 Task: Sort the pull requests by oldest.
Action: Mouse moved to (218, 124)
Screenshot: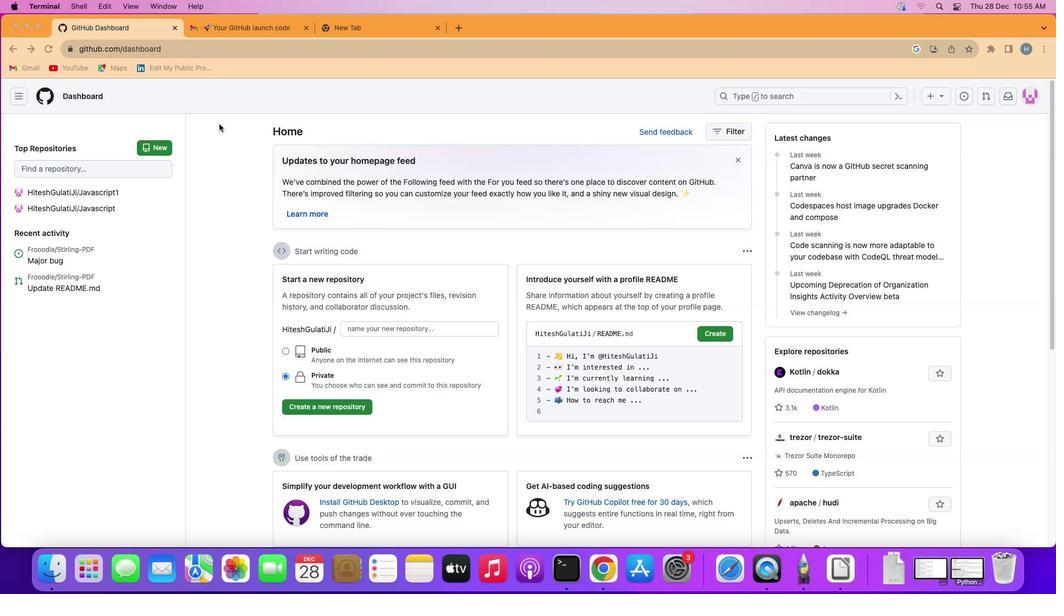 
Action: Mouse pressed left at (218, 124)
Screenshot: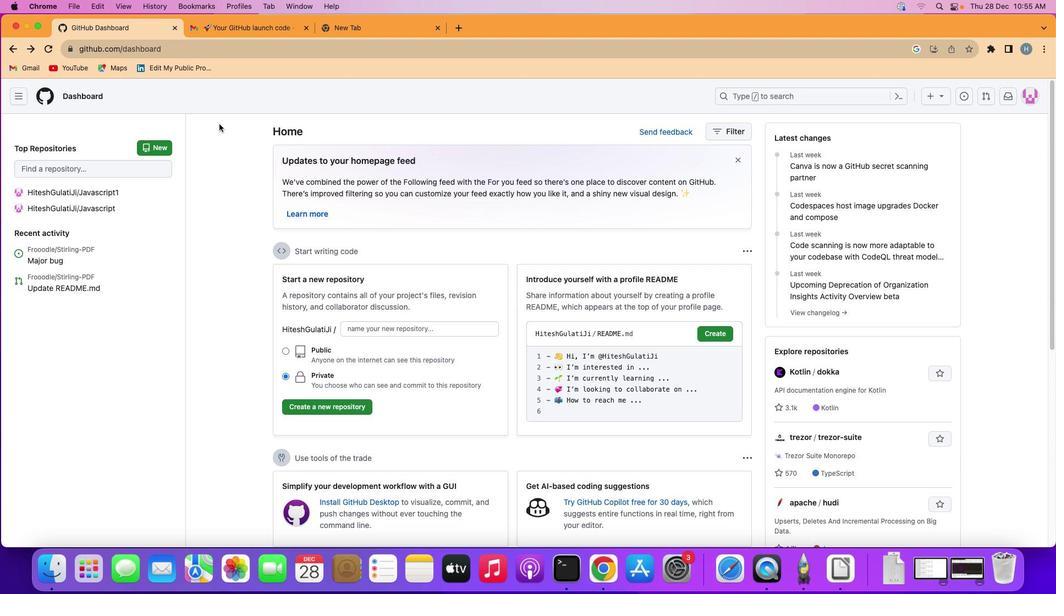 
Action: Mouse moved to (20, 94)
Screenshot: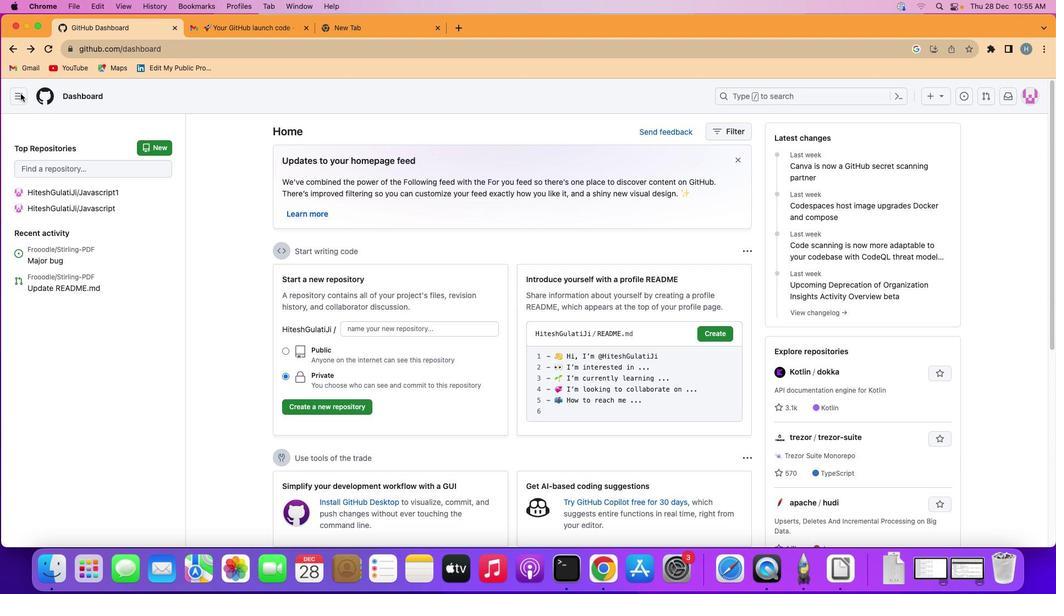 
Action: Mouse pressed left at (20, 94)
Screenshot: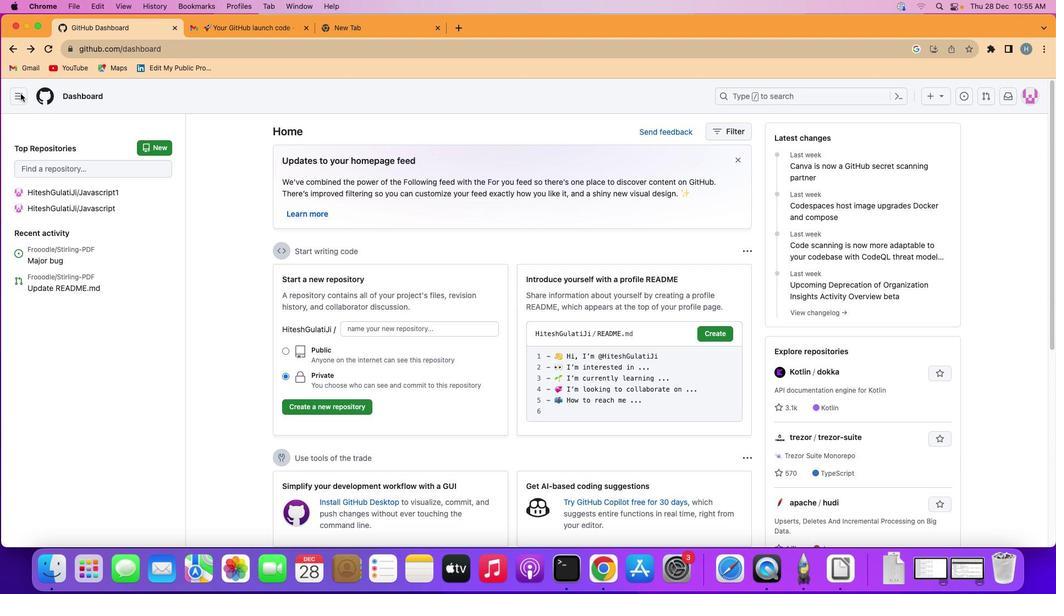 
Action: Mouse moved to (58, 151)
Screenshot: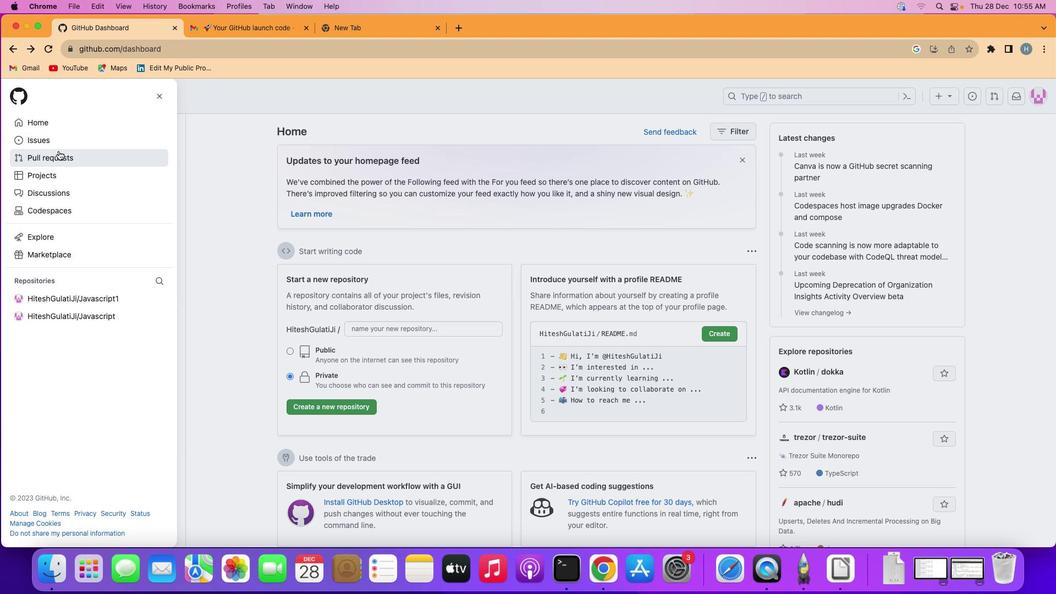 
Action: Mouse pressed left at (58, 151)
Screenshot: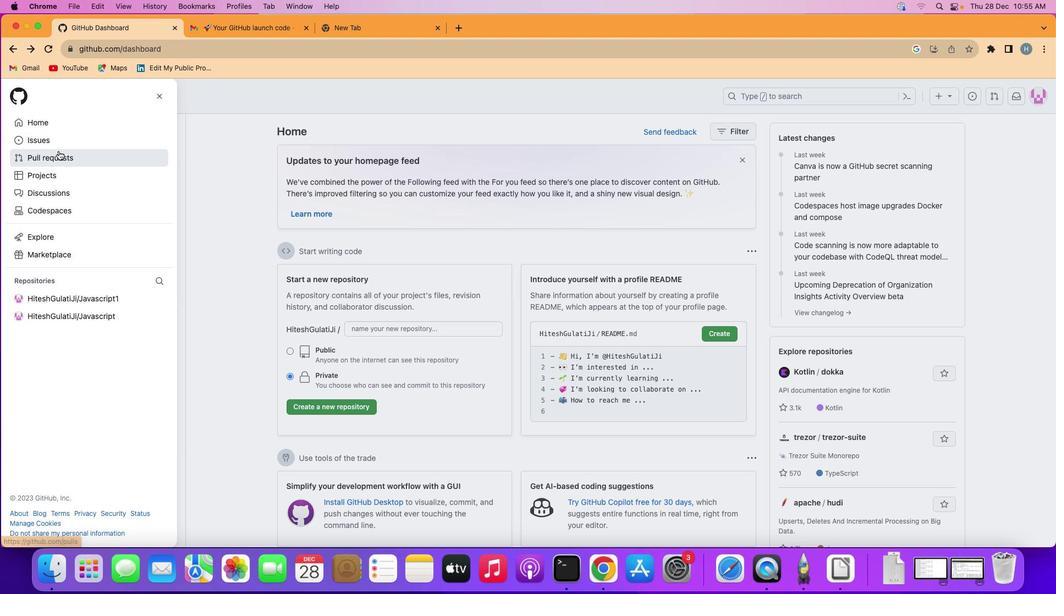 
Action: Mouse moved to (783, 168)
Screenshot: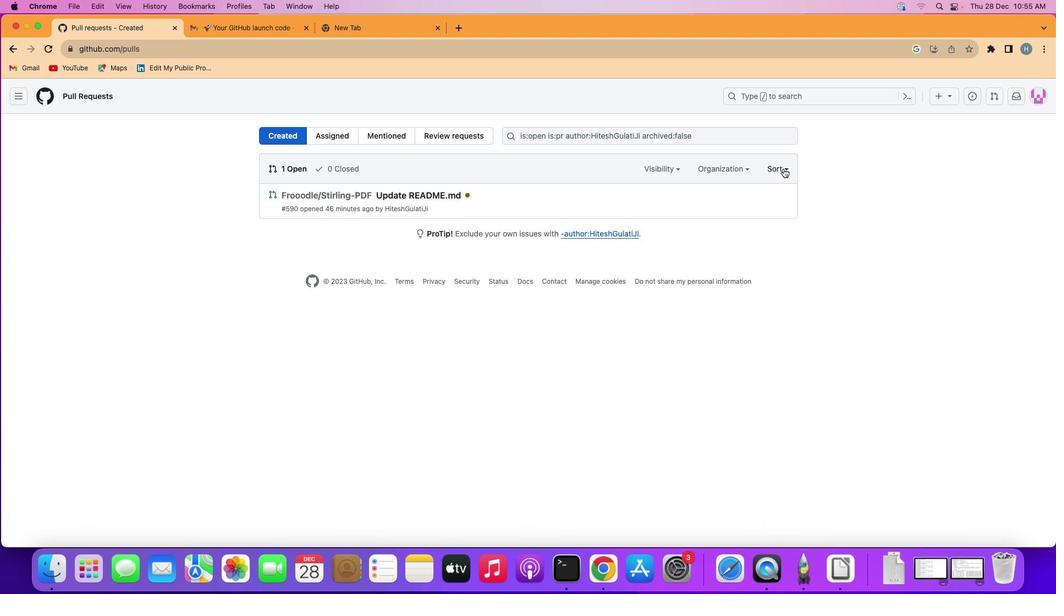 
Action: Mouse pressed left at (783, 168)
Screenshot: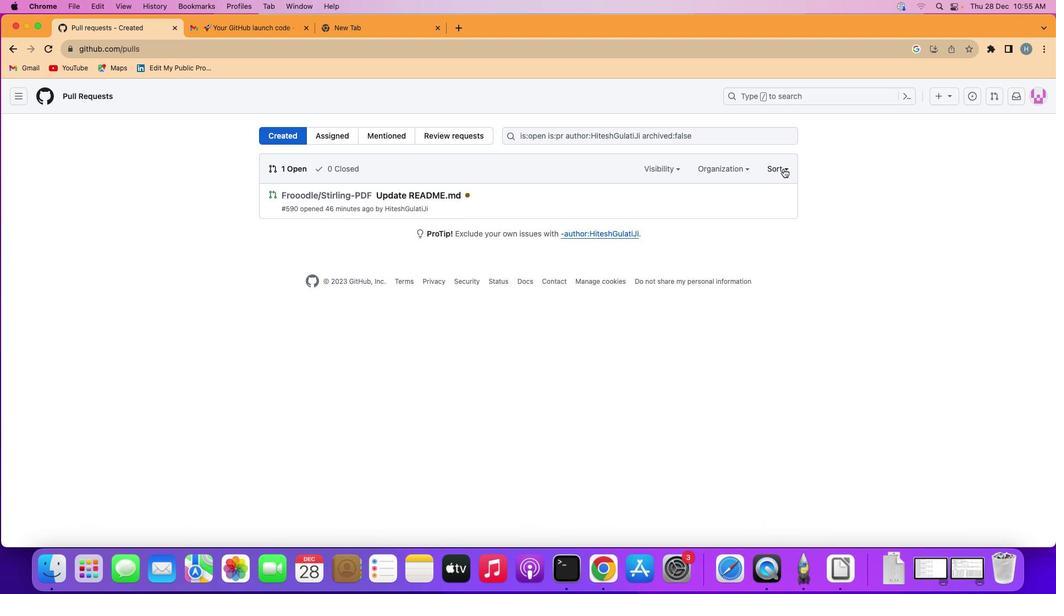 
Action: Mouse moved to (733, 218)
Screenshot: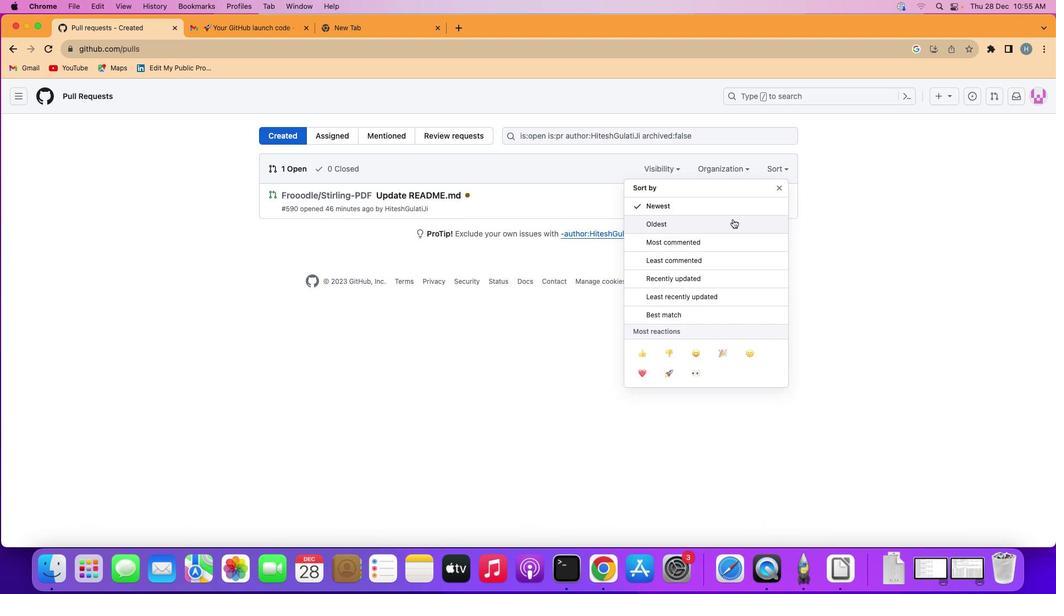 
Action: Mouse pressed left at (733, 218)
Screenshot: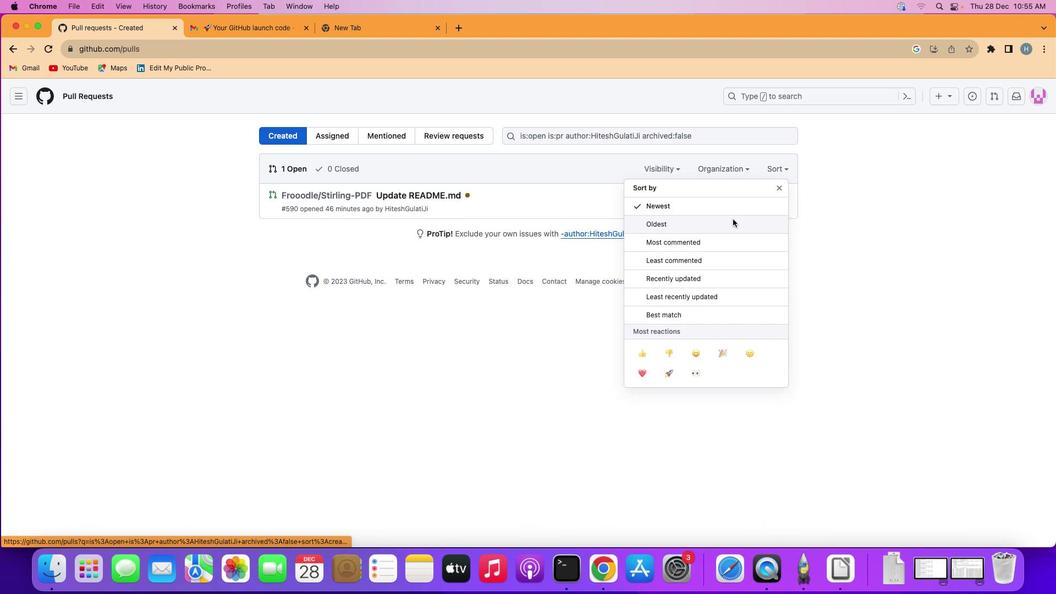 
